 Task: Create a rule when a due dateLess than 1 hours ago is removed from a checklist item.
Action: Mouse moved to (933, 75)
Screenshot: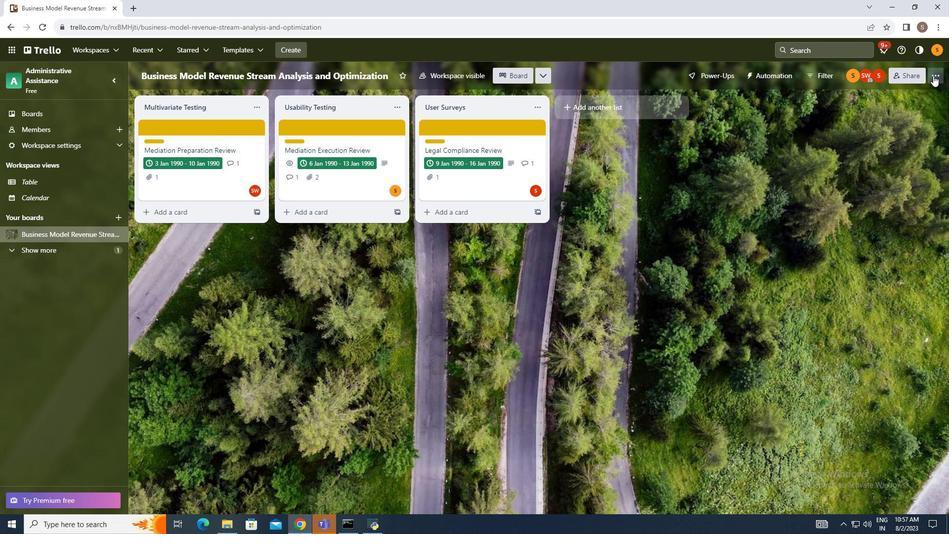 
Action: Mouse pressed left at (933, 75)
Screenshot: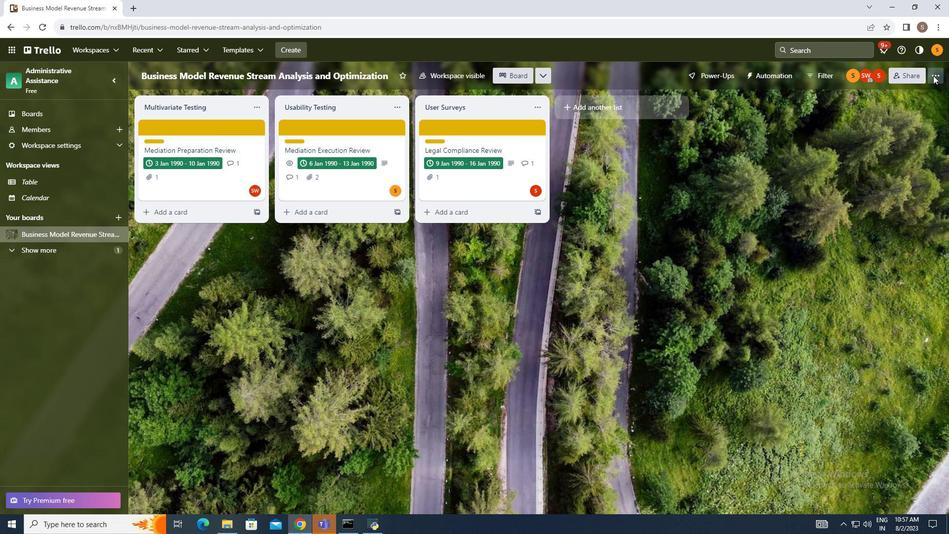 
Action: Mouse moved to (849, 206)
Screenshot: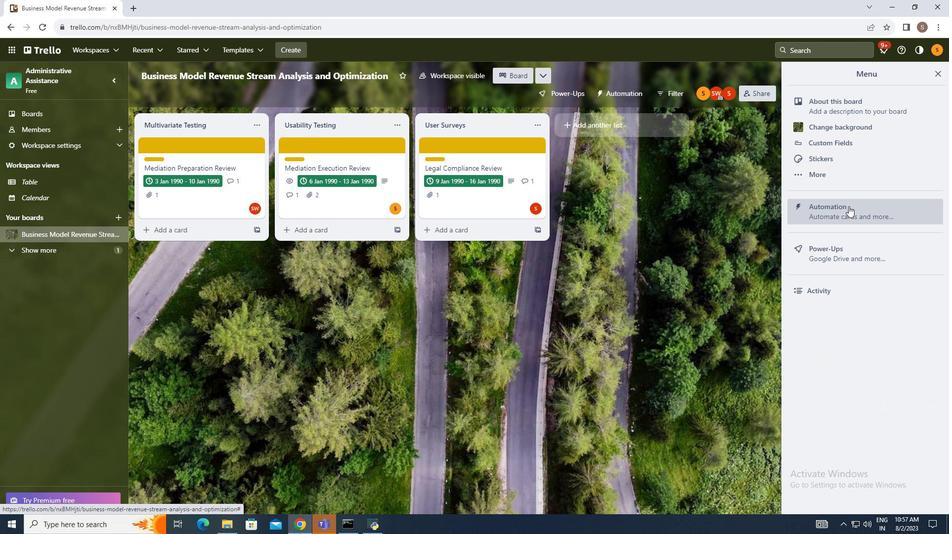 
Action: Mouse pressed left at (849, 206)
Screenshot: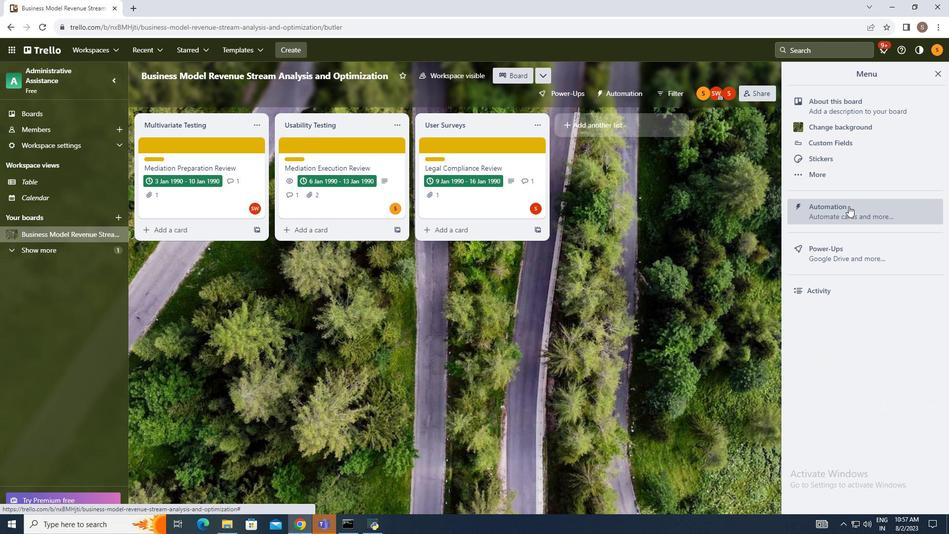 
Action: Mouse moved to (179, 183)
Screenshot: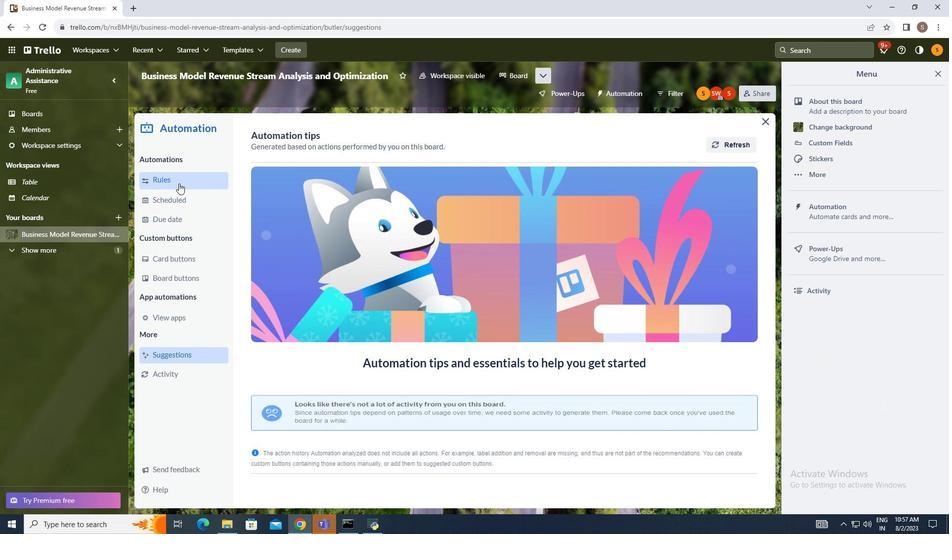 
Action: Mouse pressed left at (179, 183)
Screenshot: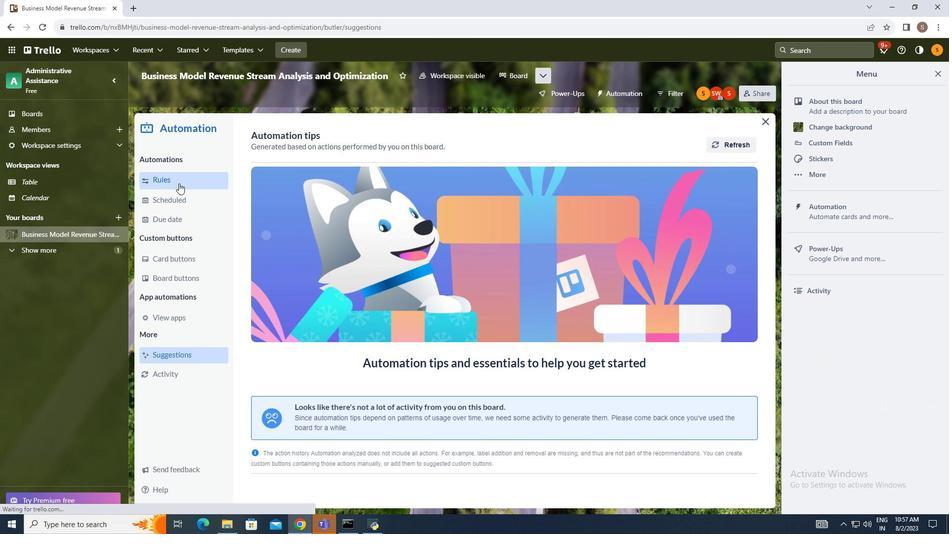 
Action: Mouse moved to (668, 140)
Screenshot: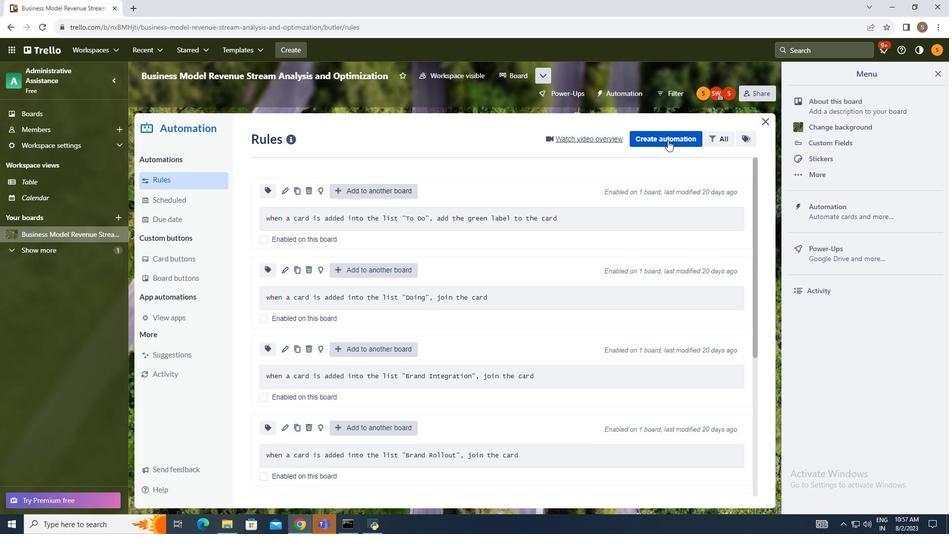 
Action: Mouse pressed left at (668, 140)
Screenshot: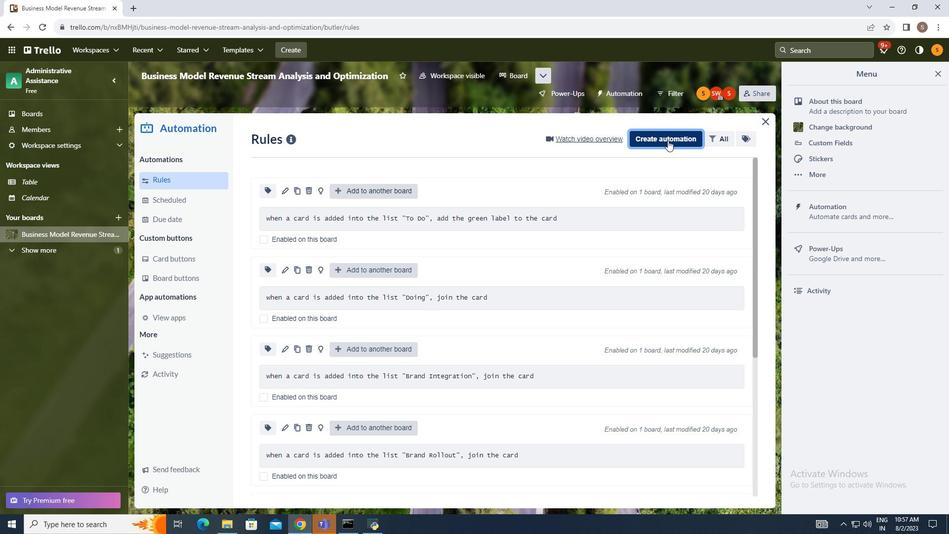 
Action: Mouse moved to (507, 233)
Screenshot: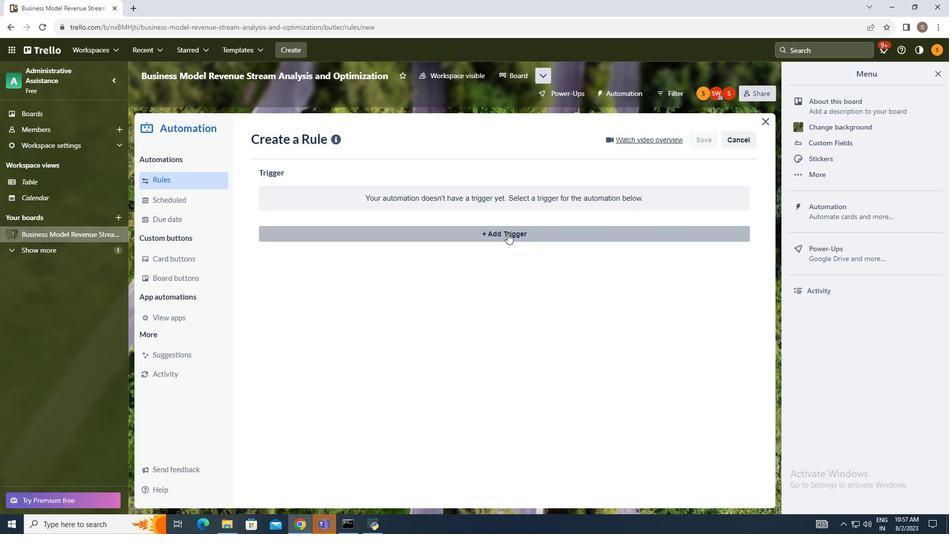 
Action: Mouse pressed left at (507, 233)
Screenshot: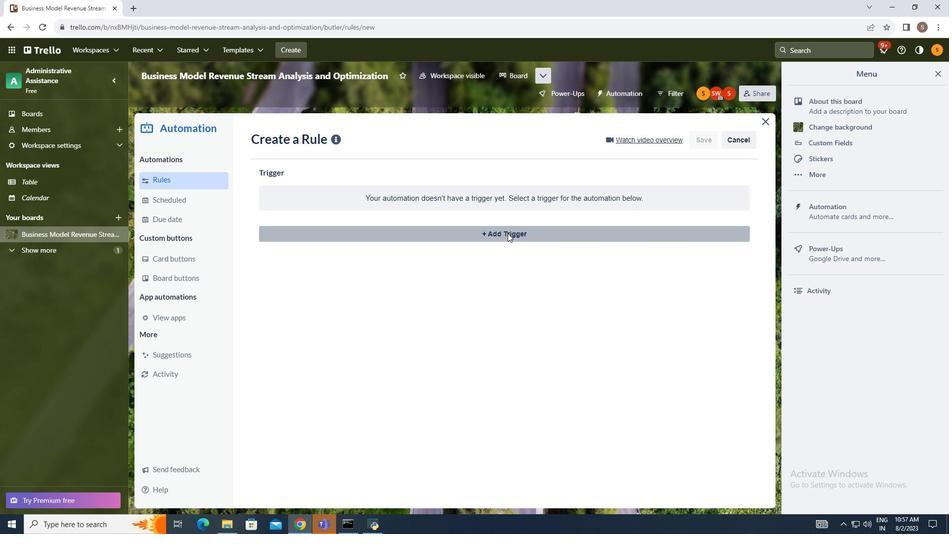 
Action: Mouse moved to (403, 262)
Screenshot: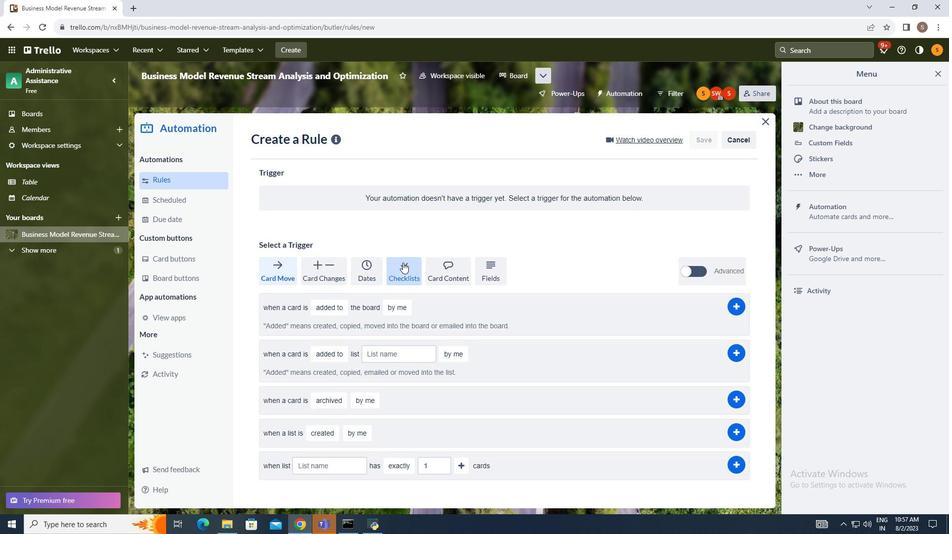 
Action: Mouse pressed left at (403, 262)
Screenshot: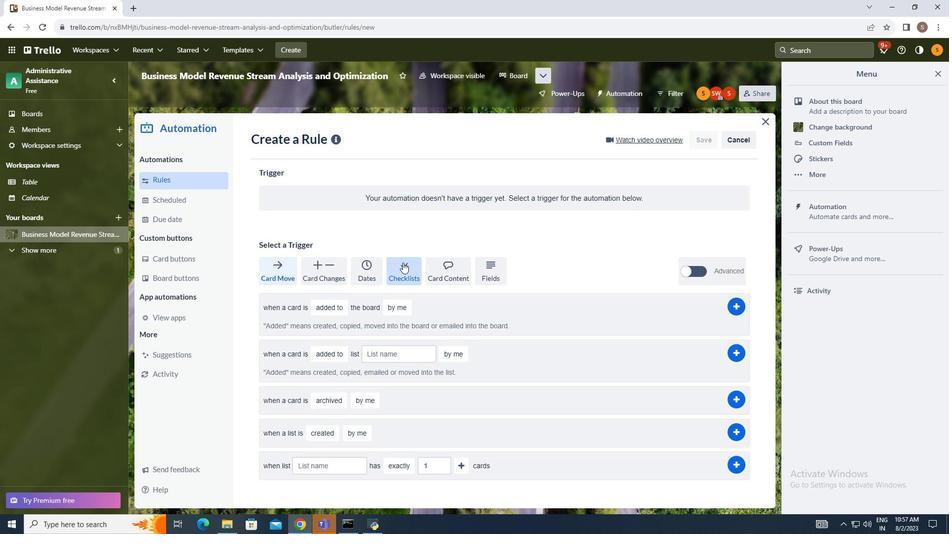 
Action: Mouse moved to (323, 406)
Screenshot: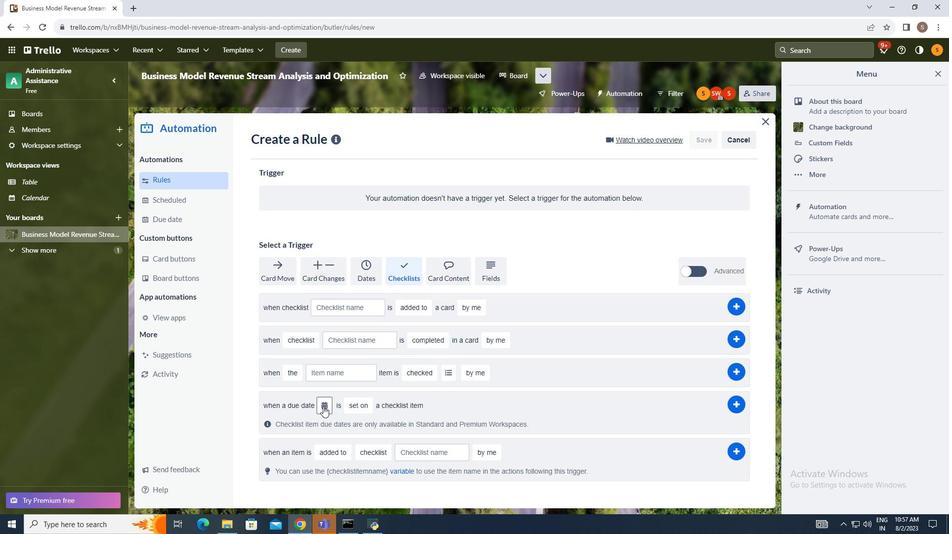 
Action: Mouse pressed left at (323, 406)
Screenshot: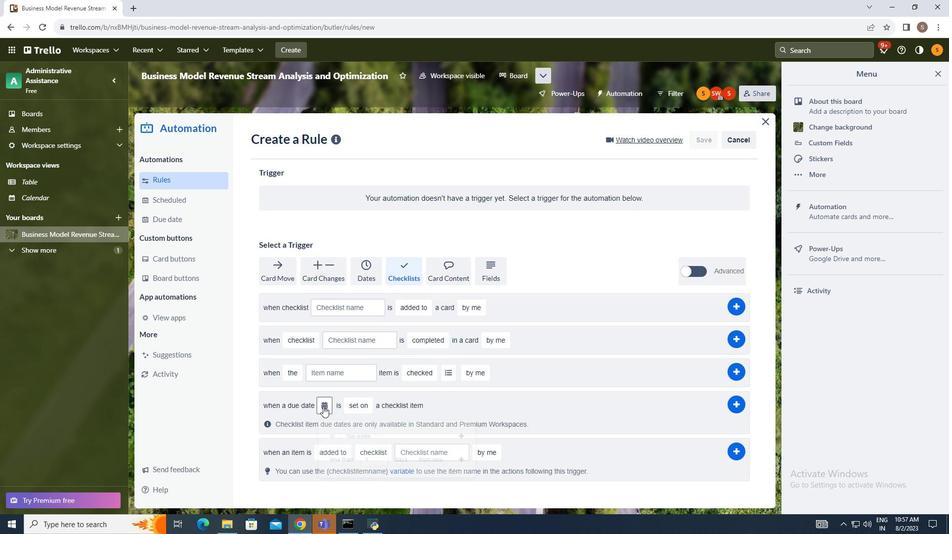 
Action: Mouse moved to (336, 468)
Screenshot: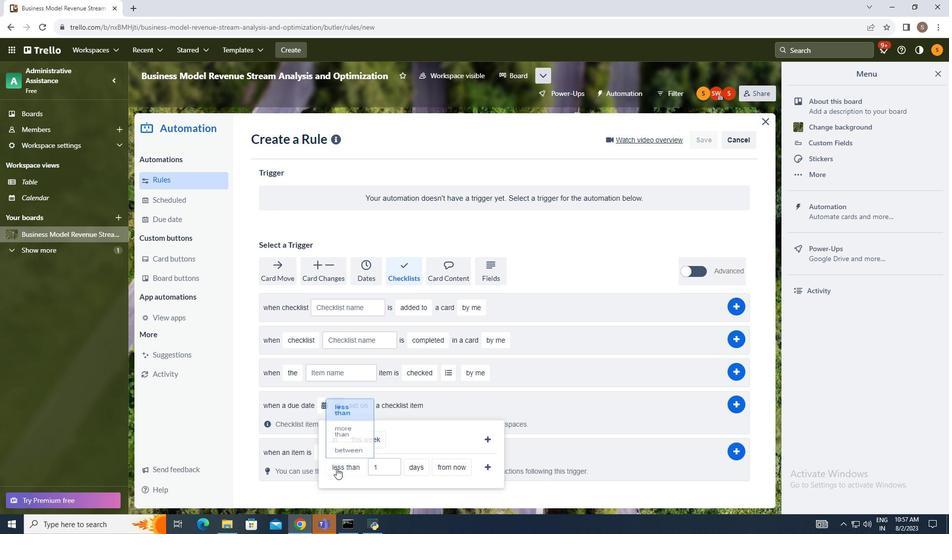 
Action: Mouse pressed left at (336, 468)
Screenshot: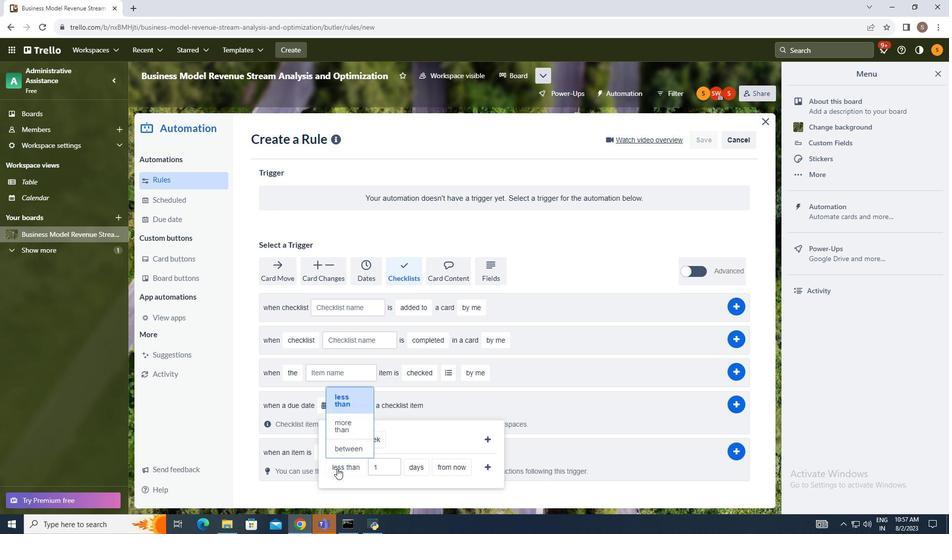 
Action: Mouse moved to (345, 394)
Screenshot: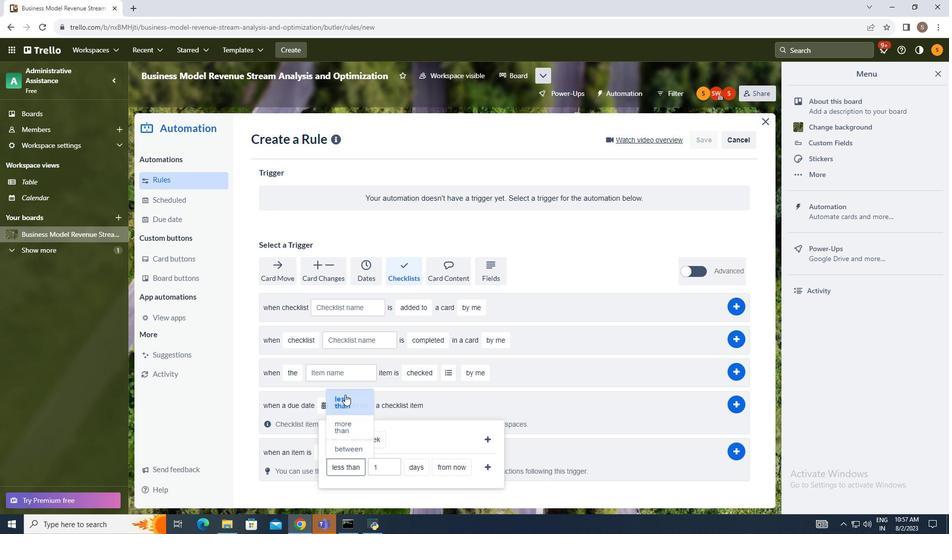 
Action: Mouse pressed left at (345, 394)
Screenshot: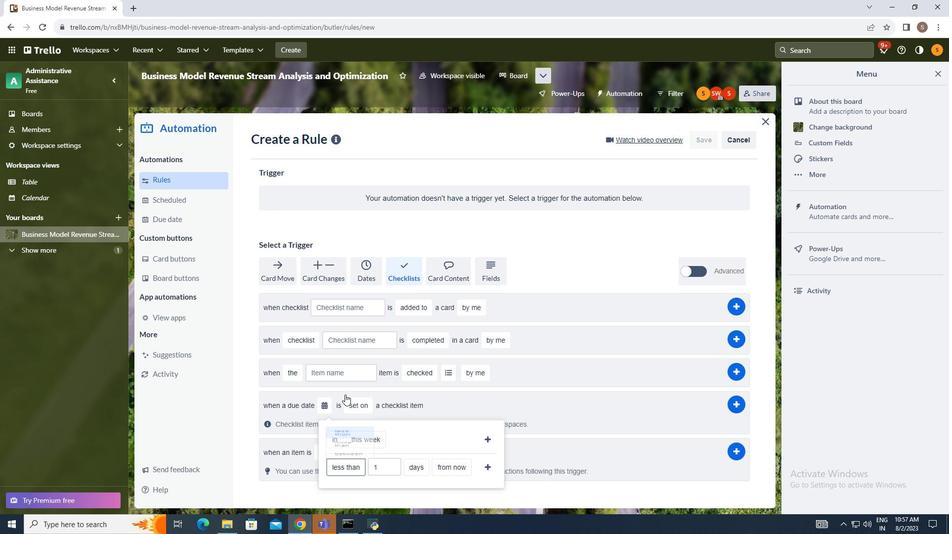 
Action: Mouse moved to (419, 469)
Screenshot: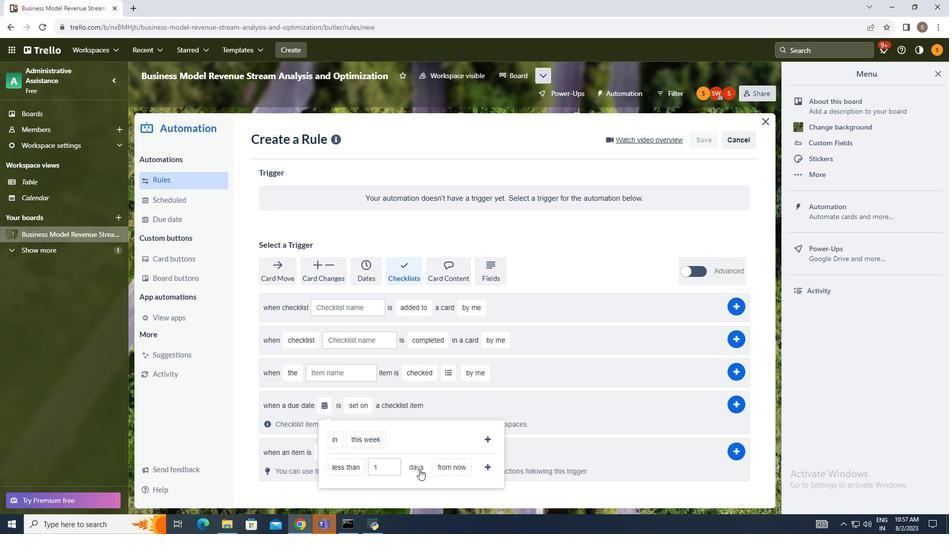 
Action: Mouse pressed left at (419, 469)
Screenshot: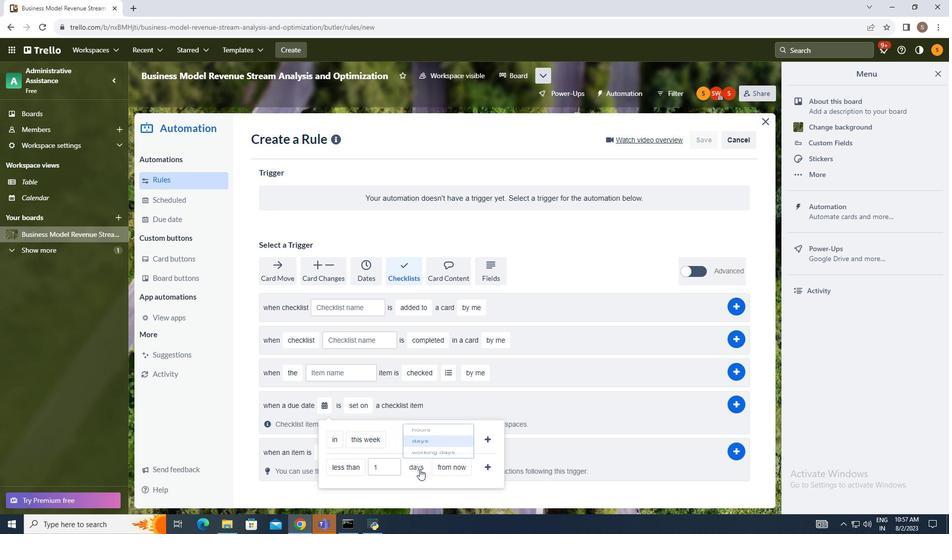 
Action: Mouse moved to (426, 405)
Screenshot: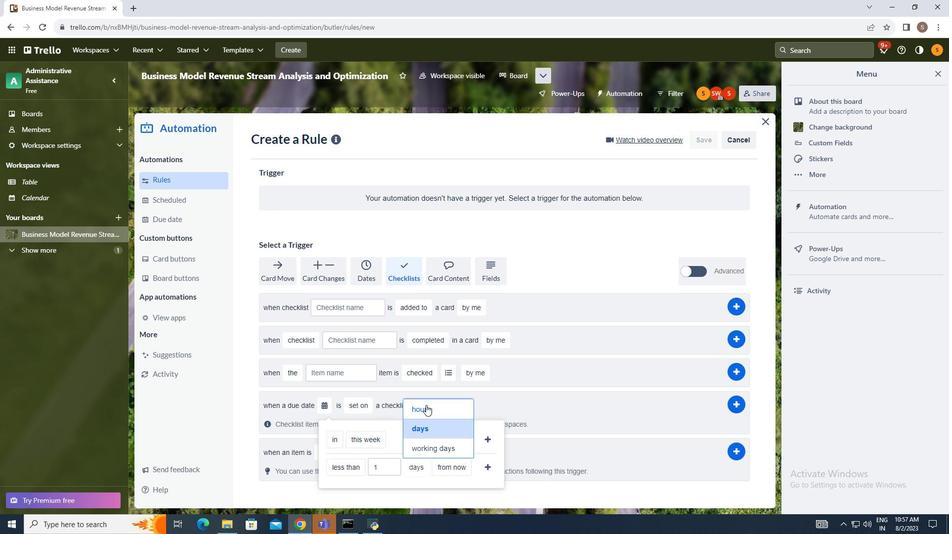 
Action: Mouse pressed left at (426, 405)
Screenshot: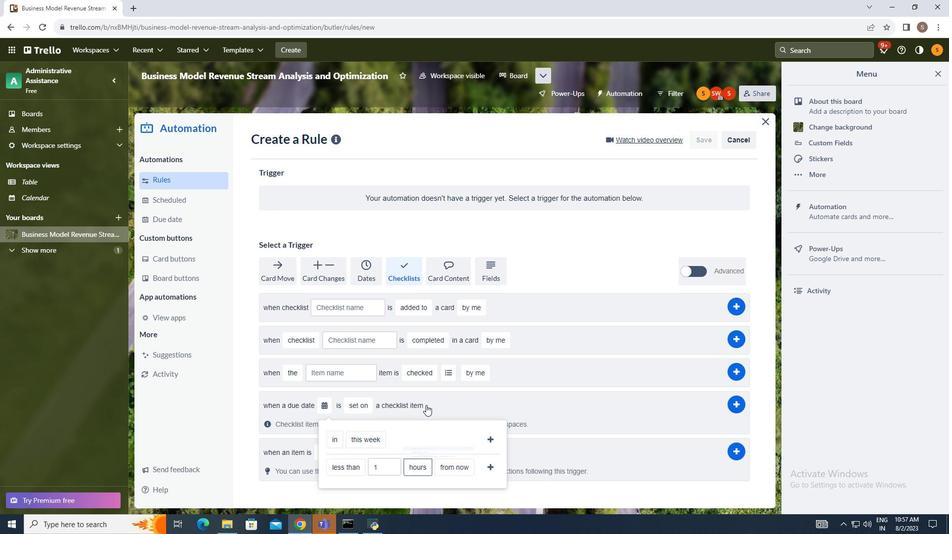 
Action: Mouse moved to (445, 468)
Screenshot: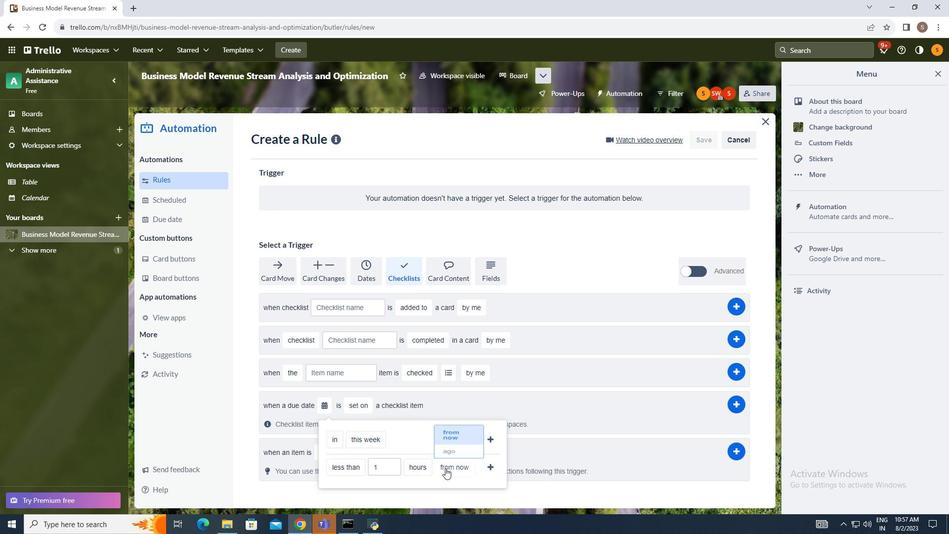 
Action: Mouse pressed left at (445, 468)
Screenshot: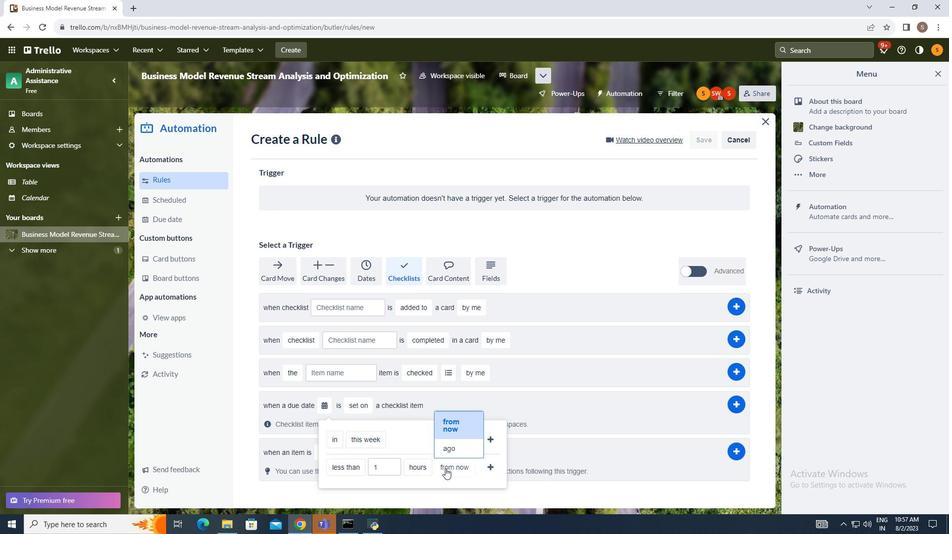 
Action: Mouse moved to (457, 446)
Screenshot: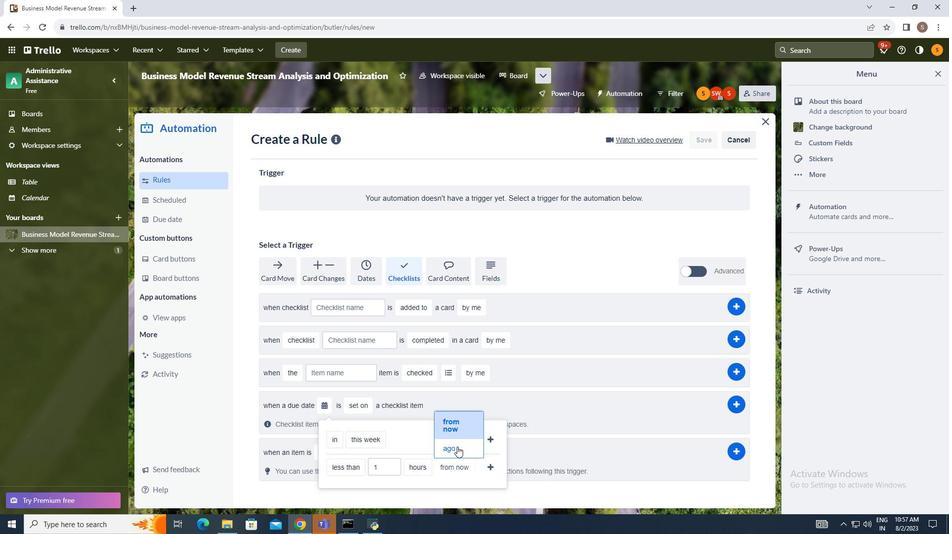 
Action: Mouse pressed left at (457, 446)
Screenshot: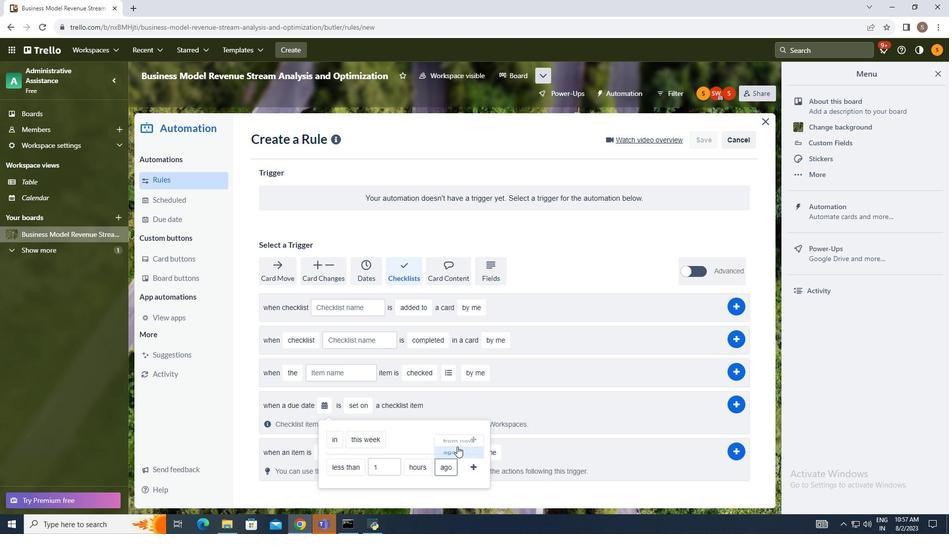 
Action: Mouse moved to (472, 463)
Screenshot: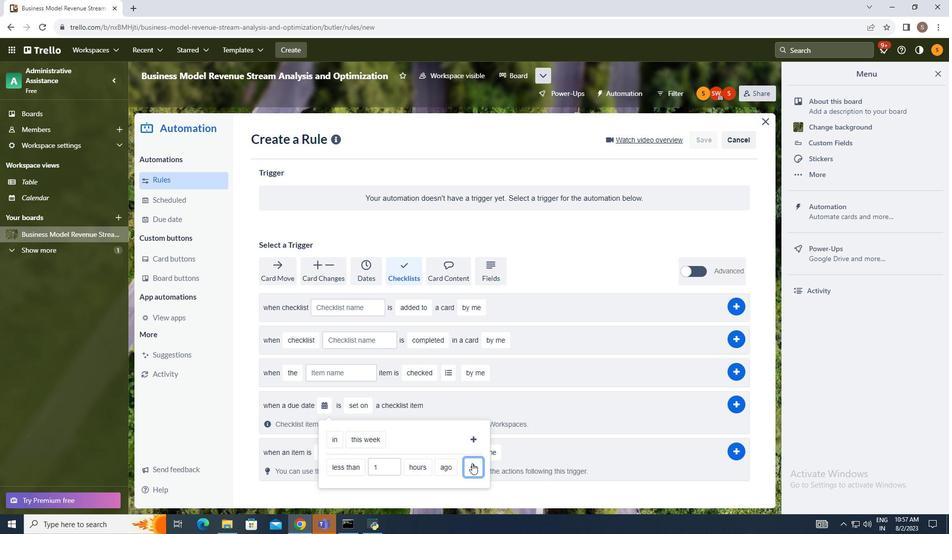 
Action: Mouse pressed left at (472, 463)
Screenshot: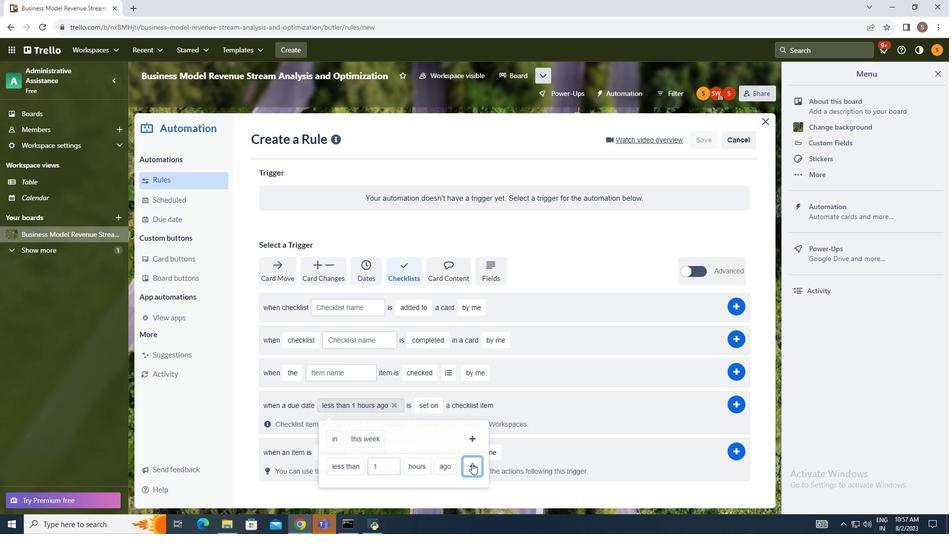 
Action: Mouse moved to (419, 407)
Screenshot: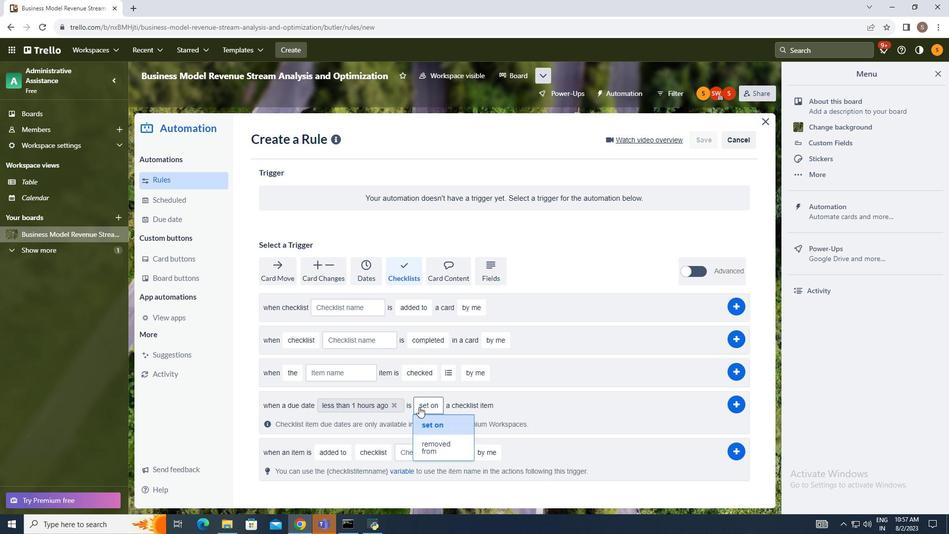 
Action: Mouse pressed left at (419, 407)
Screenshot: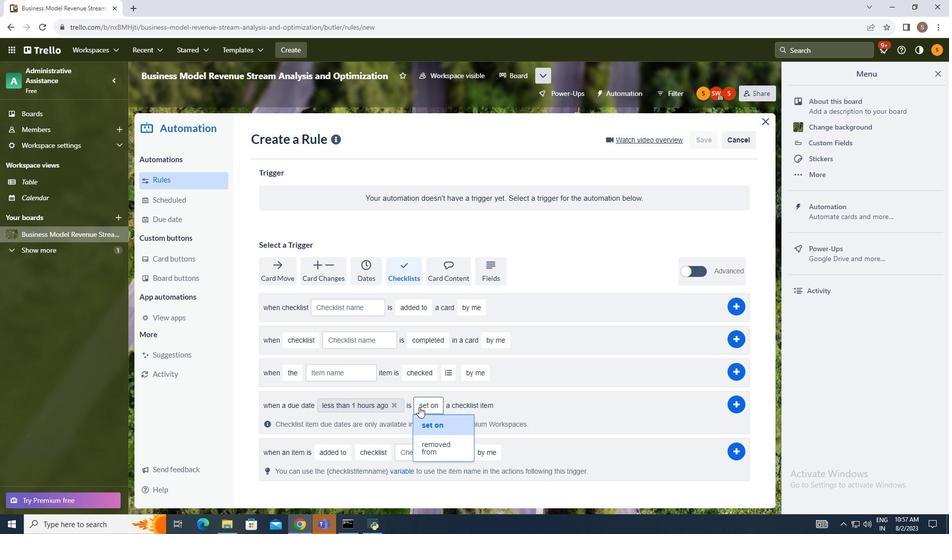 
Action: Mouse moved to (440, 444)
Screenshot: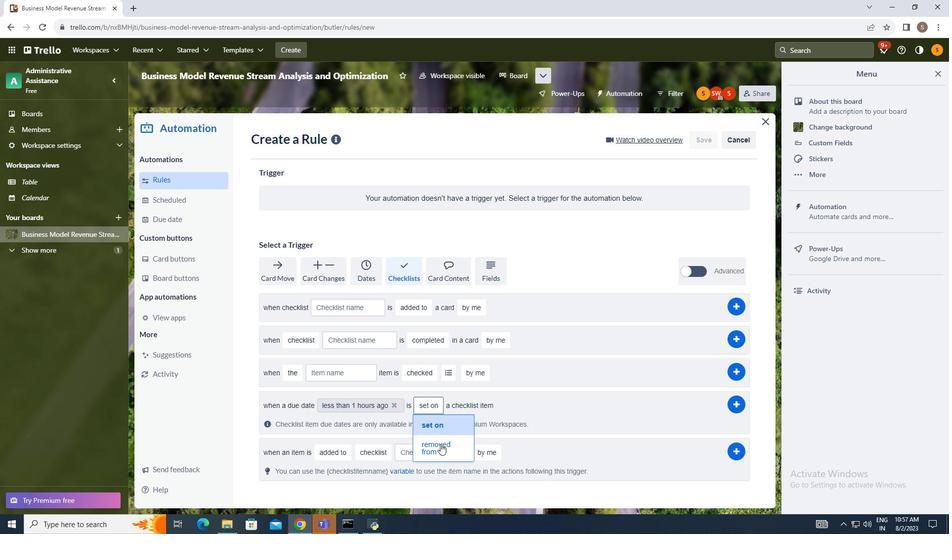 
Action: Mouse pressed left at (440, 444)
Screenshot: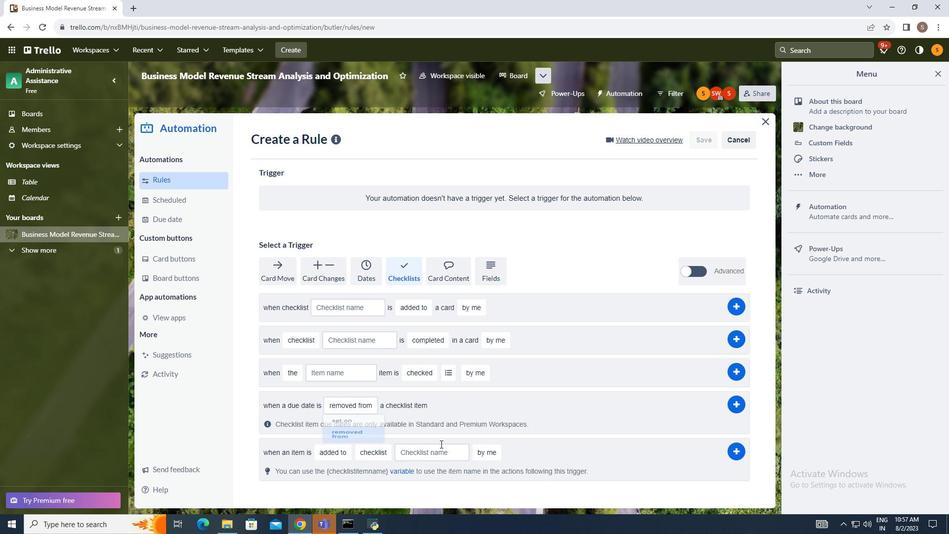 
Action: Mouse moved to (738, 405)
Screenshot: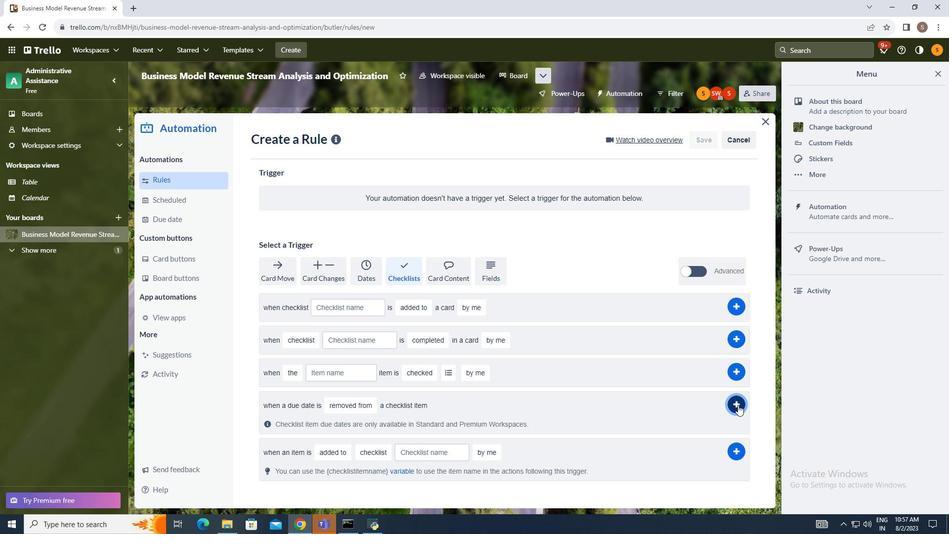 
Action: Mouse pressed left at (738, 405)
Screenshot: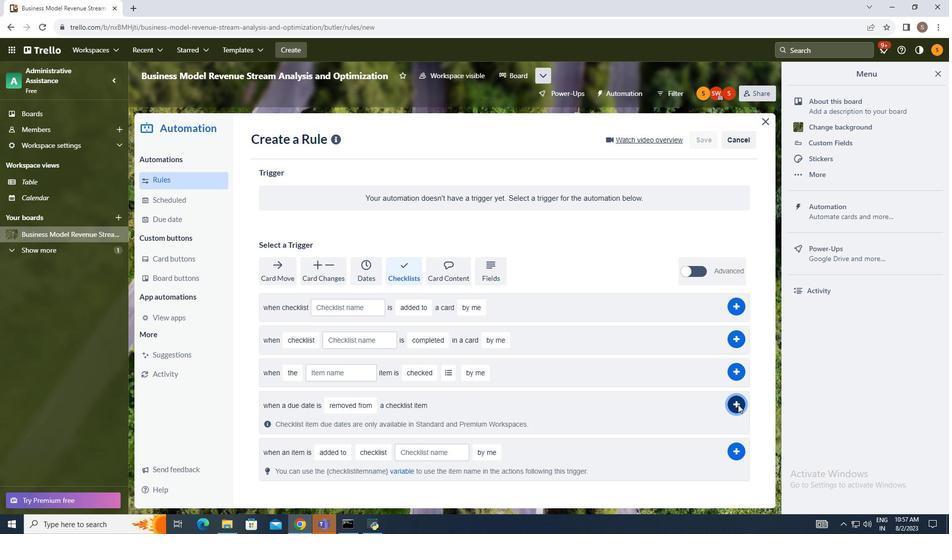 
Action: Mouse moved to (814, 404)
Screenshot: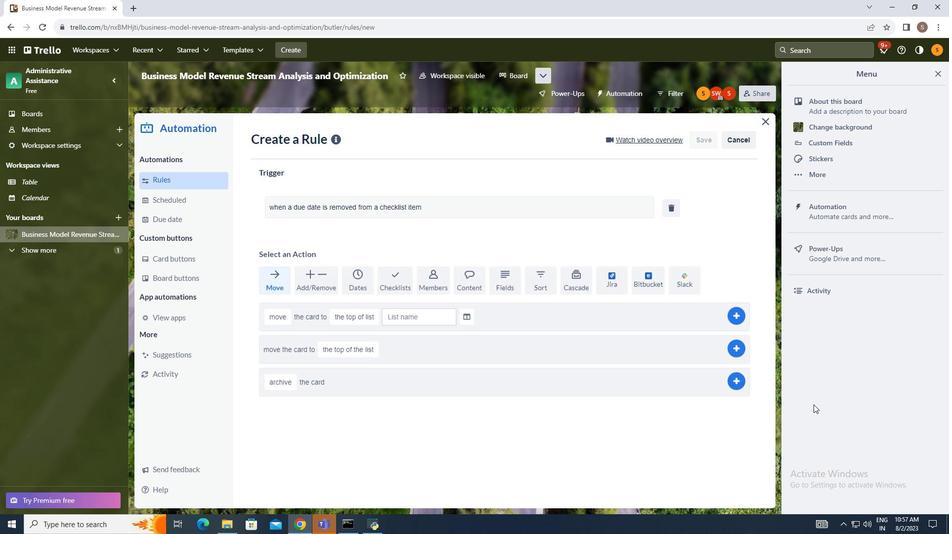 
